 Task: Move the task Create a data backup and recovery plan for a company's IT infrastructure to the section To-Do in the project AdaptFlow and sort the tasks in the project by Due Date
Action: Mouse moved to (466, 236)
Screenshot: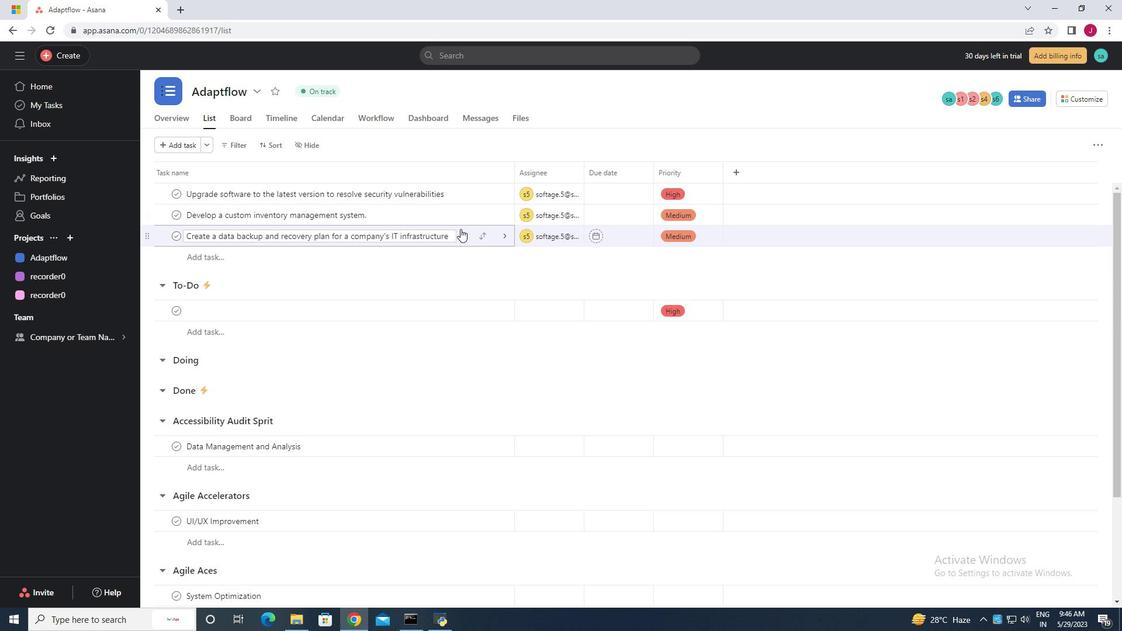 
Action: Mouse pressed left at (466, 236)
Screenshot: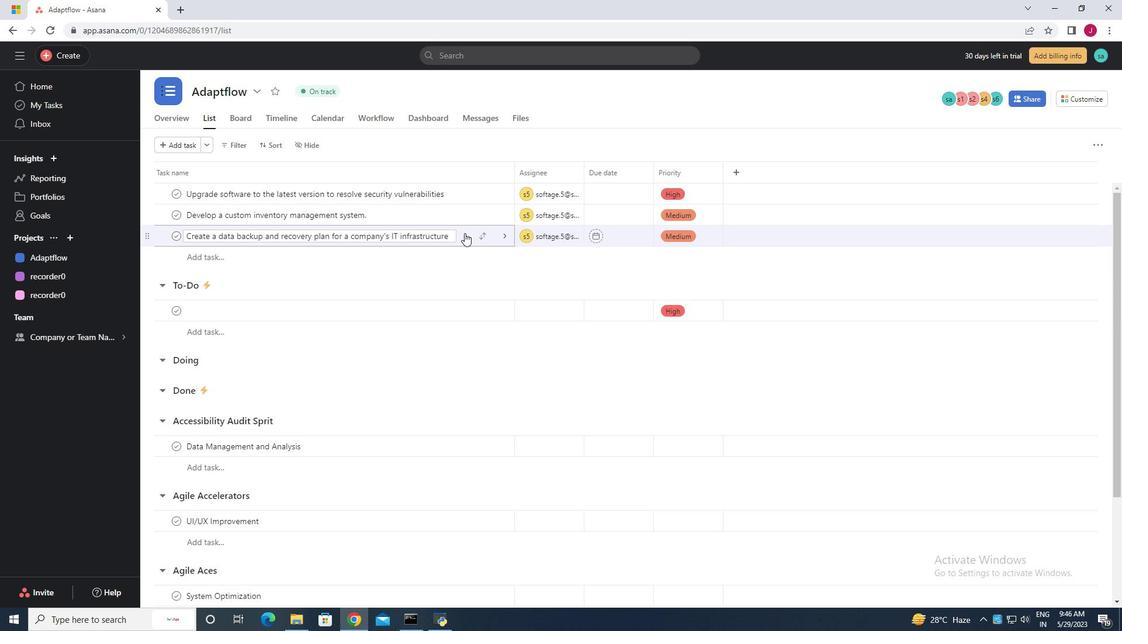 
Action: Mouse moved to (1102, 141)
Screenshot: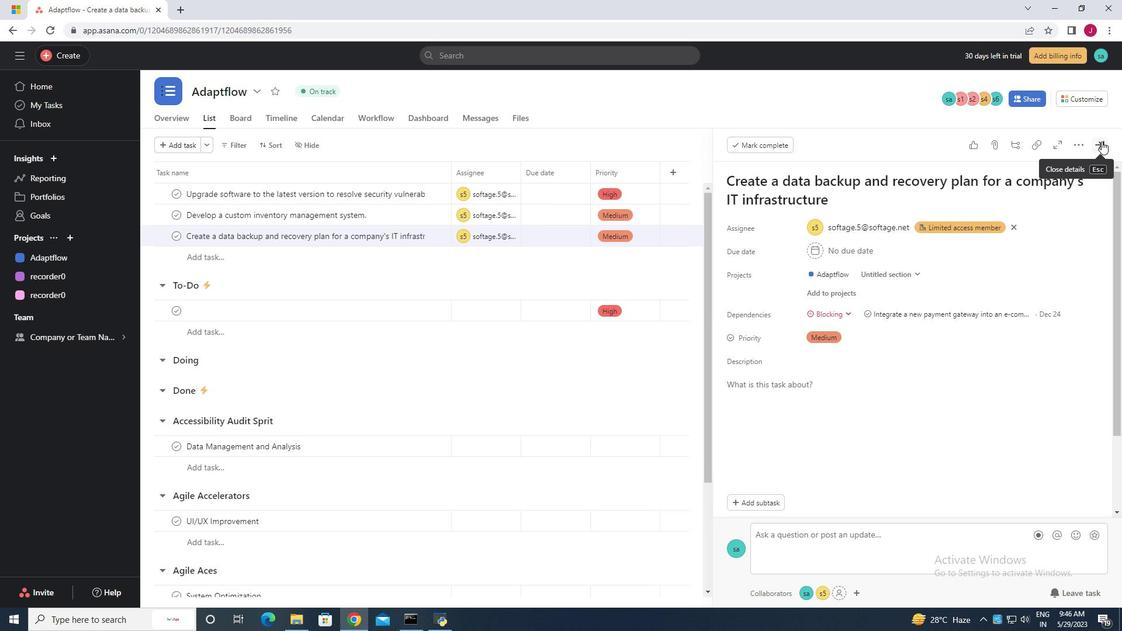 
Action: Mouse pressed left at (1102, 141)
Screenshot: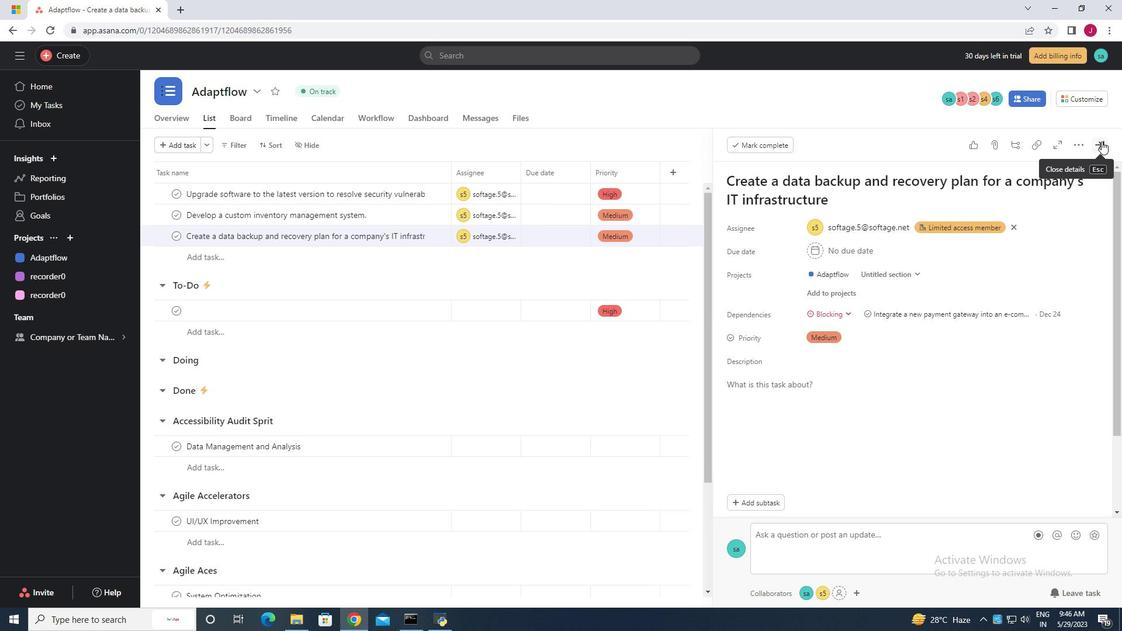 
Action: Mouse moved to (465, 237)
Screenshot: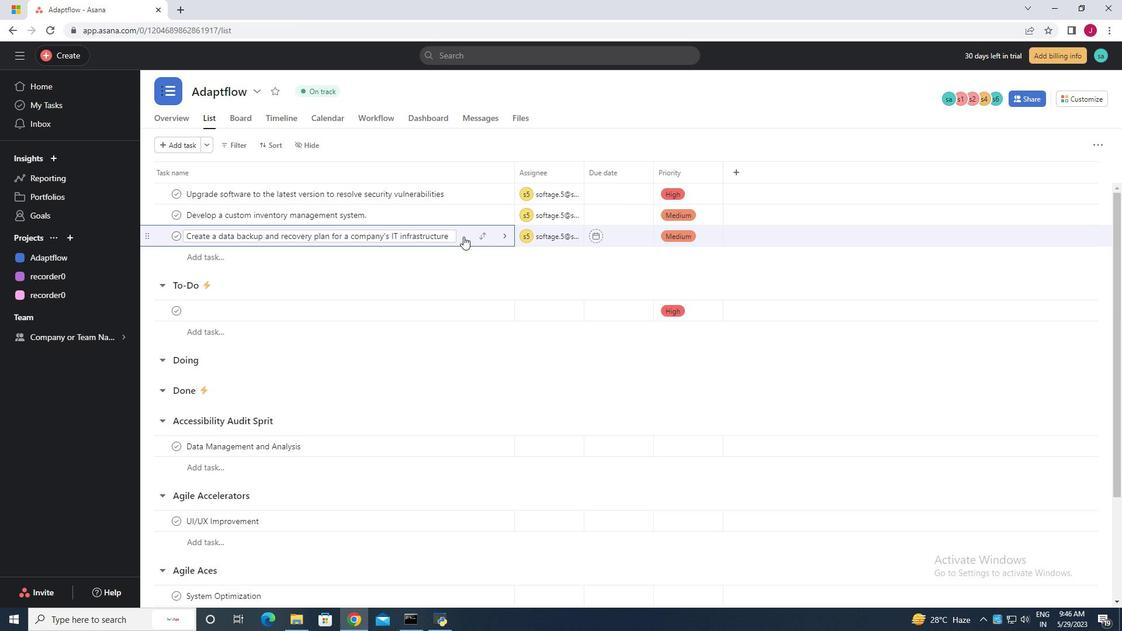 
Action: Mouse pressed left at (465, 237)
Screenshot: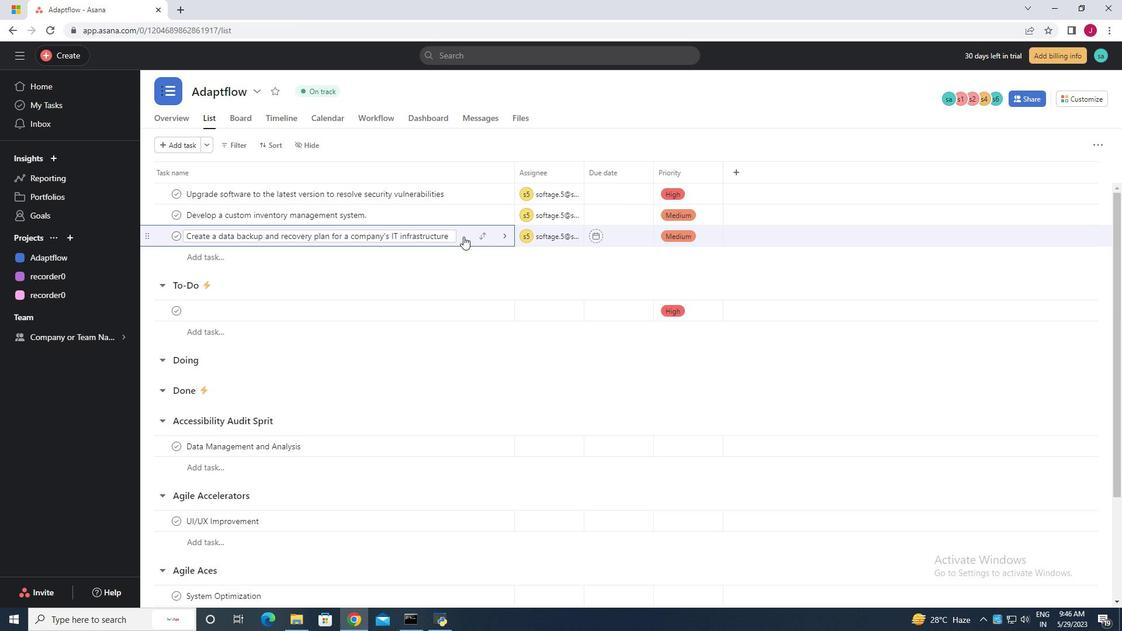 
Action: Mouse moved to (1097, 143)
Screenshot: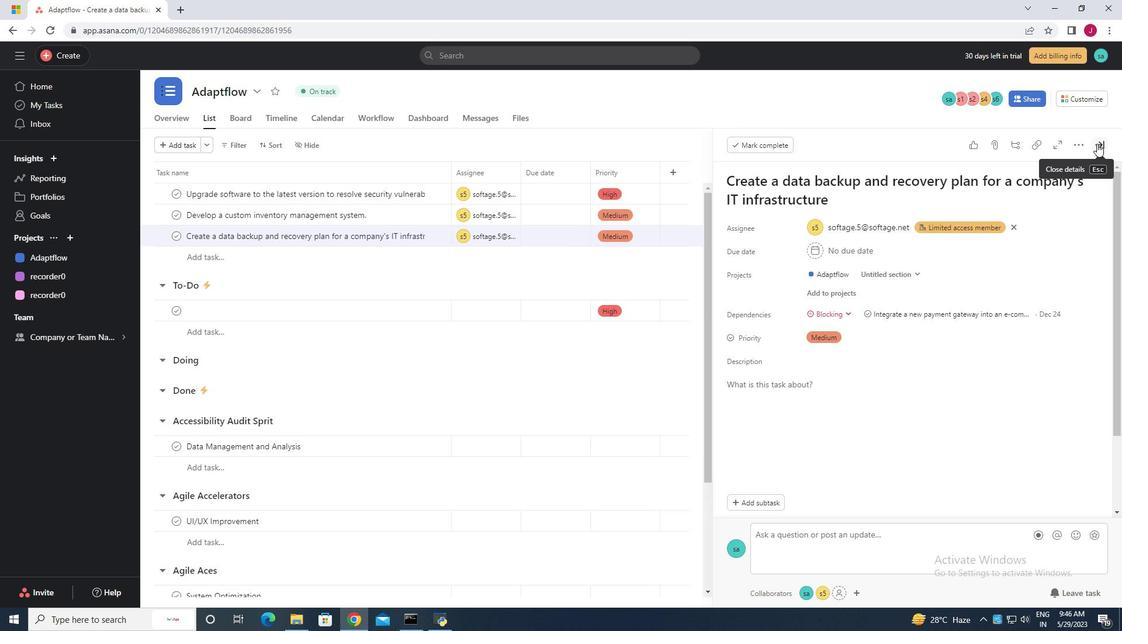 
Action: Mouse pressed left at (1097, 143)
Screenshot: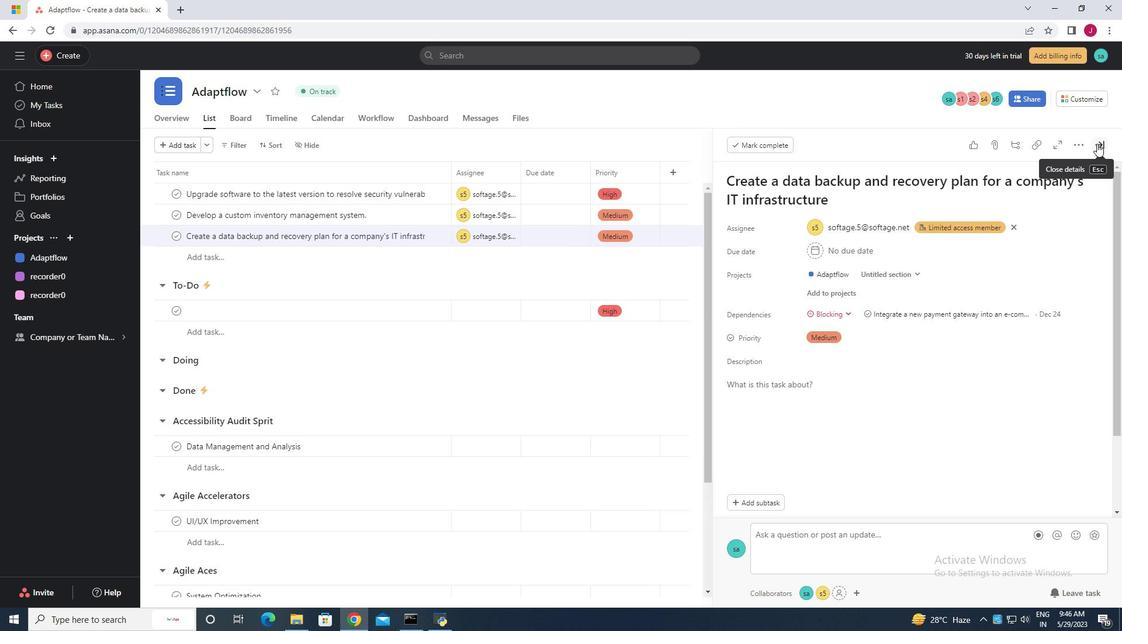 
Action: Mouse moved to (491, 236)
Screenshot: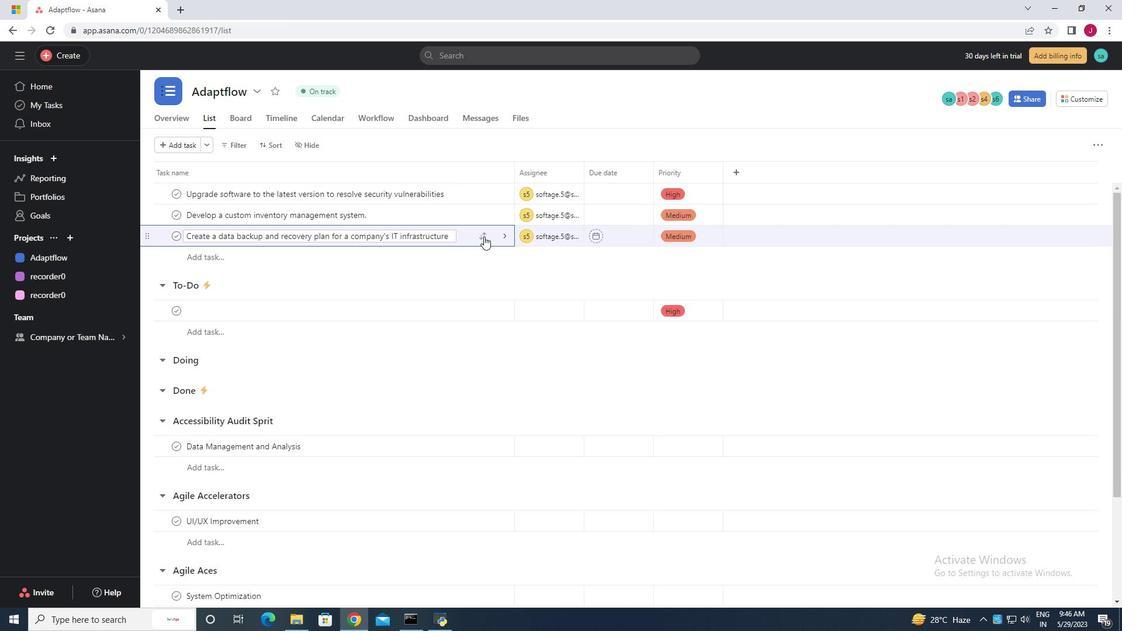 
Action: Mouse pressed left at (491, 236)
Screenshot: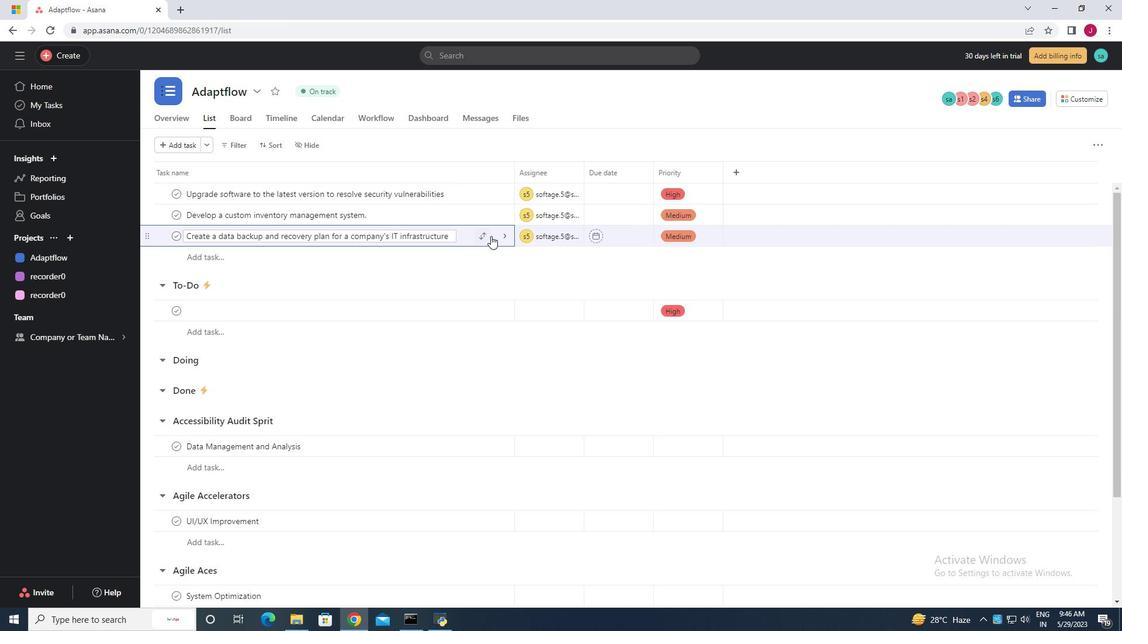 
Action: Mouse moved to (1100, 141)
Screenshot: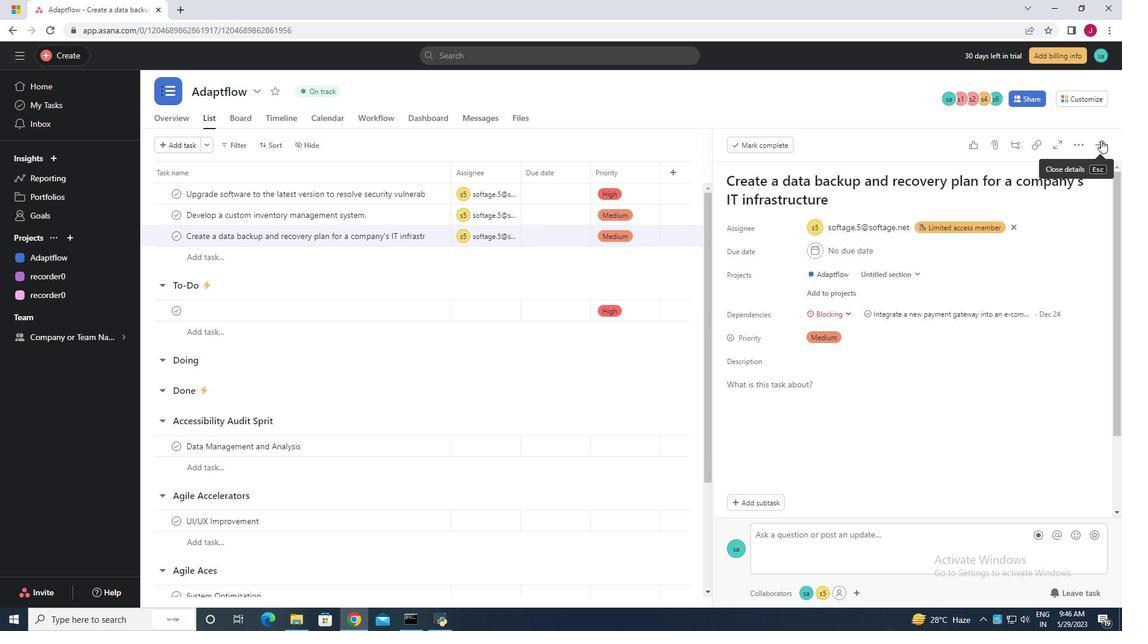 
Action: Mouse pressed left at (1100, 141)
Screenshot: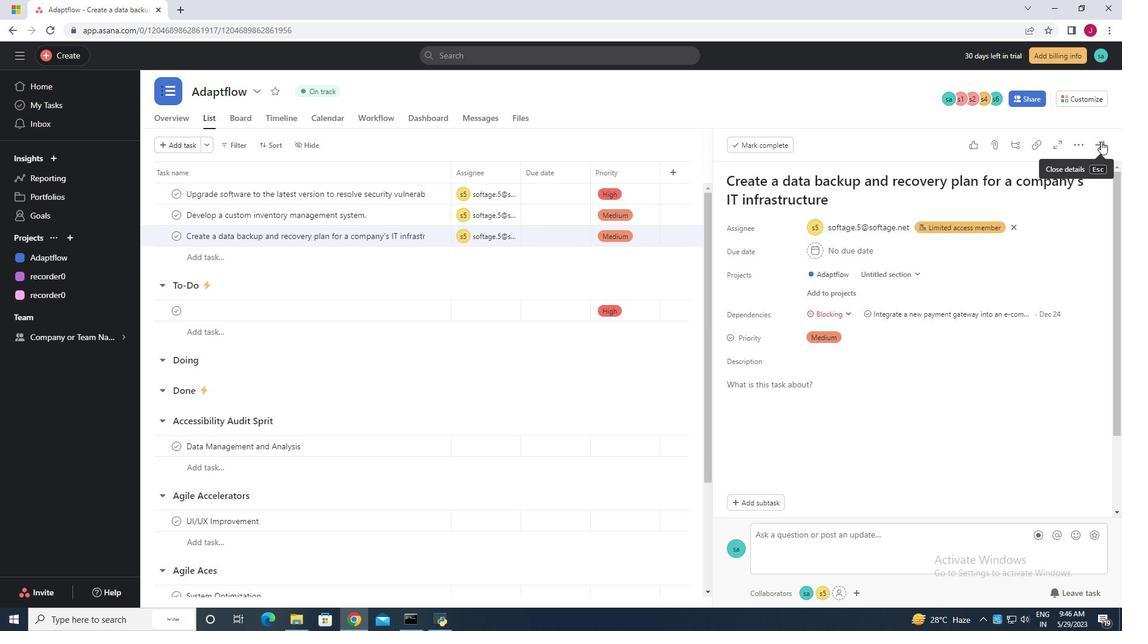 
Action: Mouse moved to (461, 230)
Screenshot: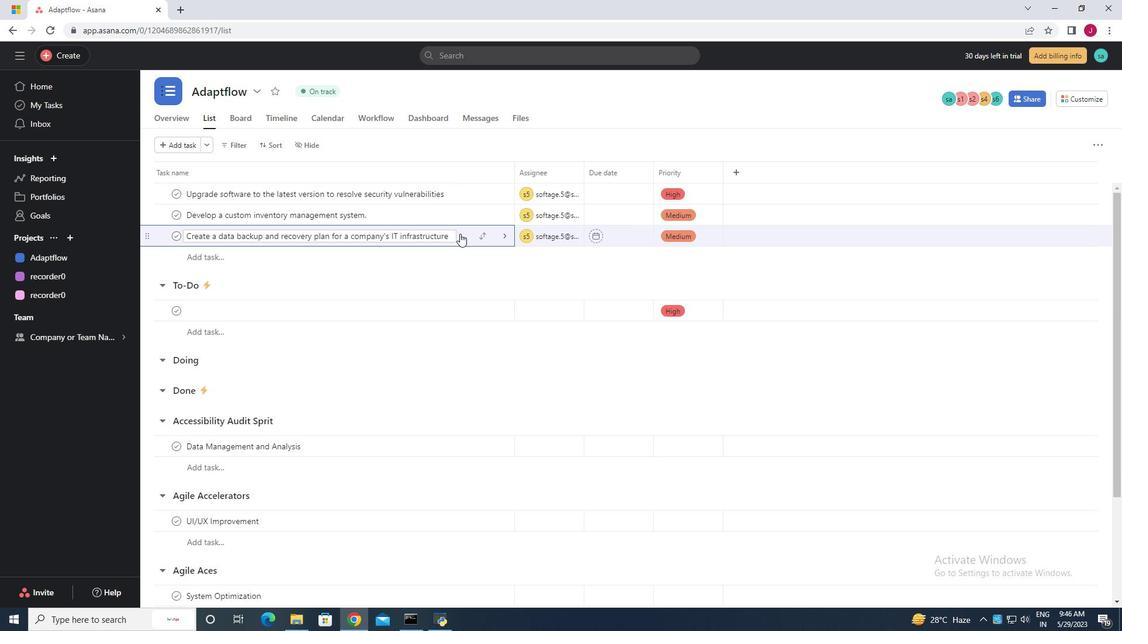 
Action: Mouse pressed left at (461, 230)
Screenshot: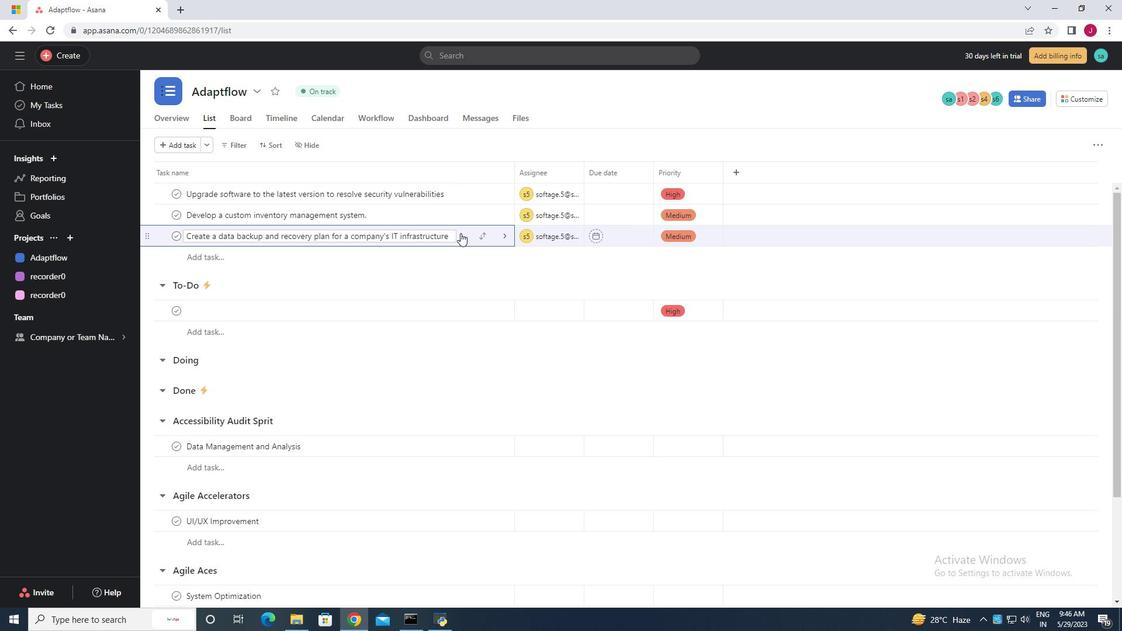 
Action: Mouse moved to (1093, 143)
Screenshot: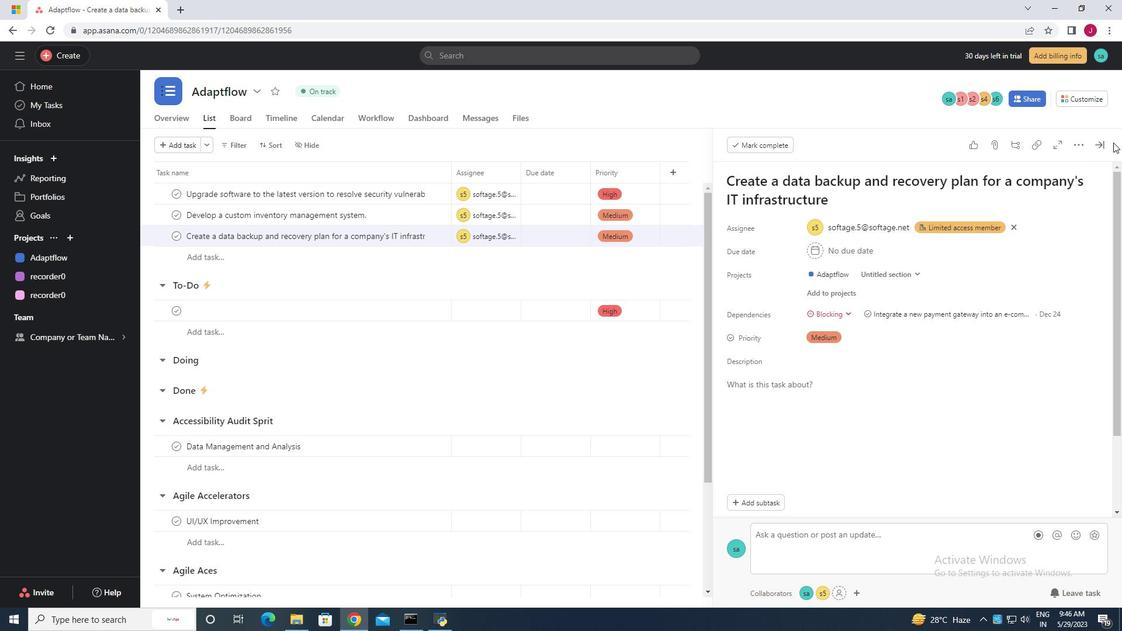 
Action: Mouse pressed left at (1093, 143)
Screenshot: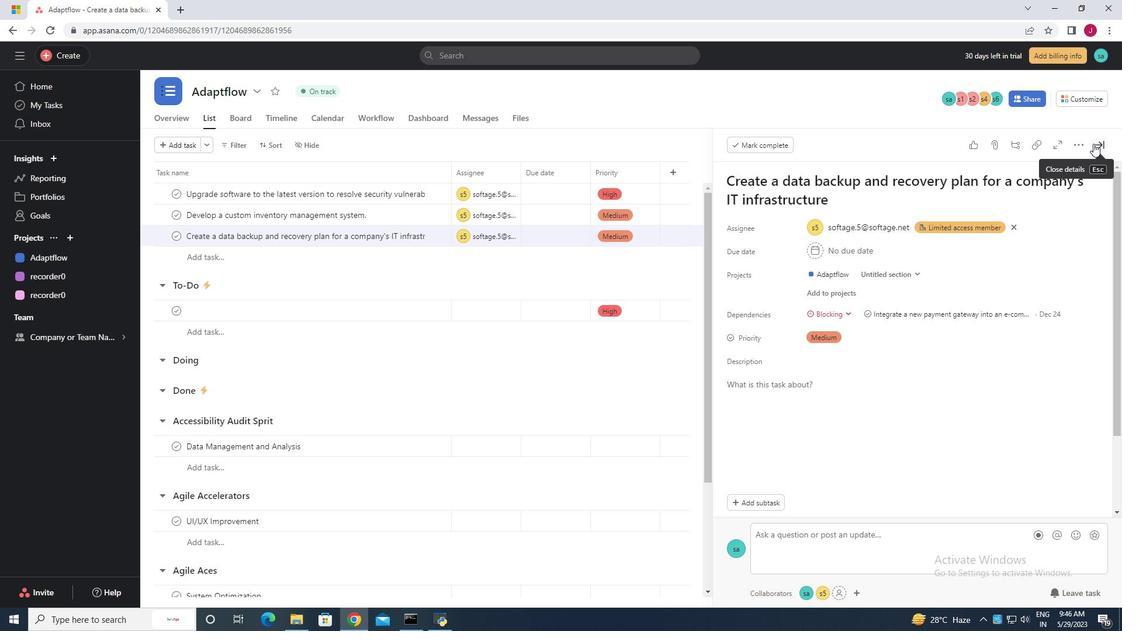 
Action: Mouse moved to (433, 238)
Screenshot: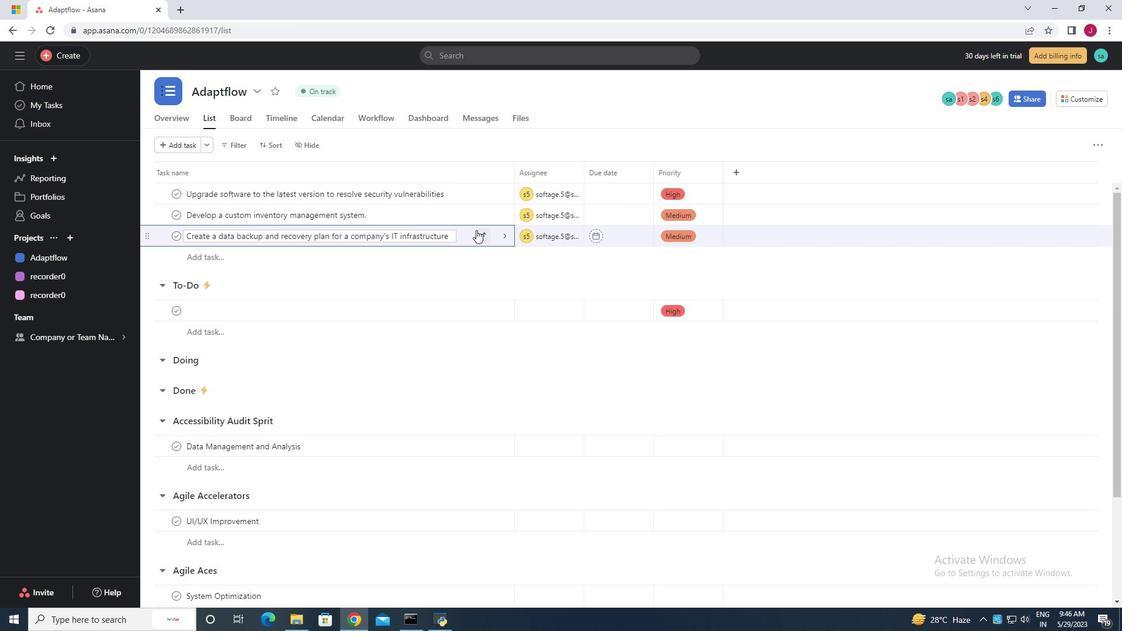 
Action: Mouse pressed left at (433, 238)
Screenshot: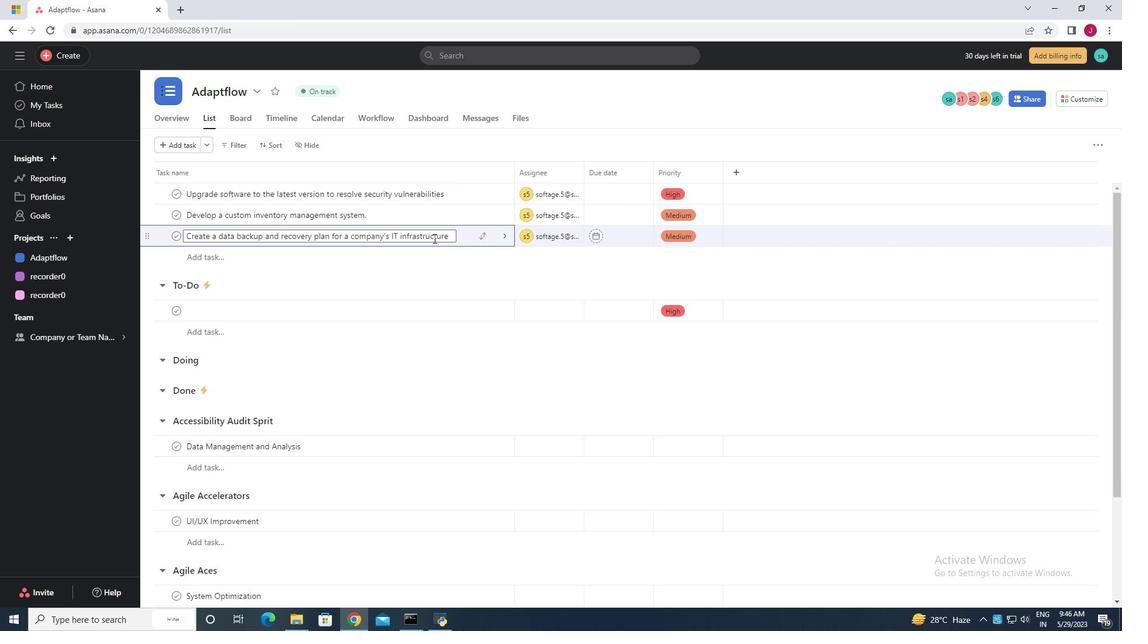 
Action: Mouse moved to (482, 234)
Screenshot: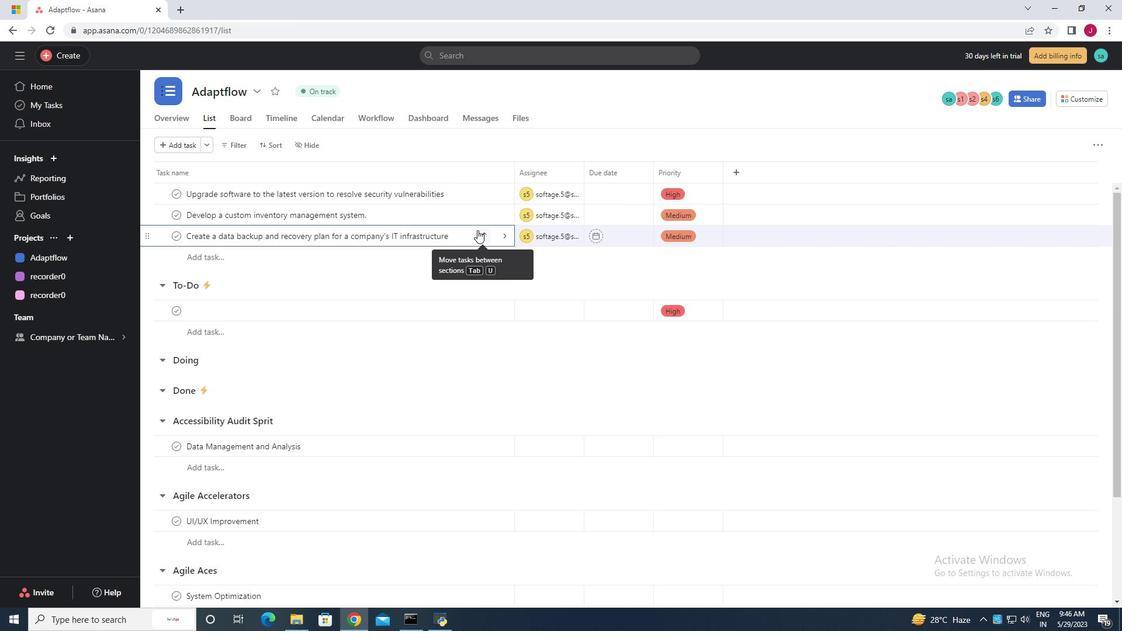 
Action: Mouse pressed left at (482, 234)
Screenshot: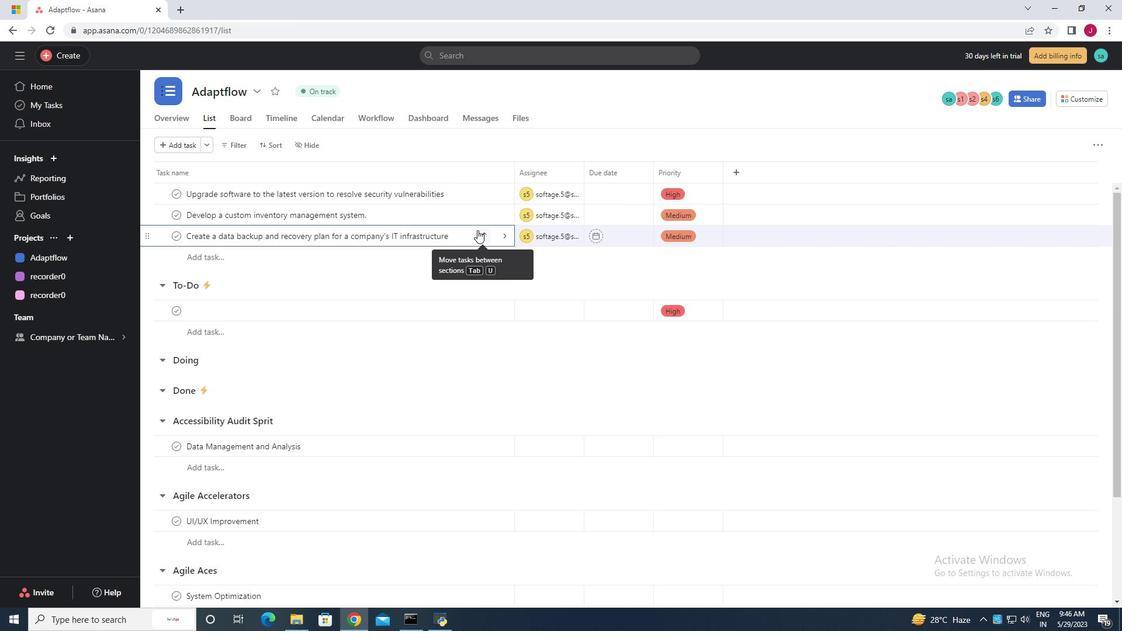 
Action: Mouse moved to (424, 297)
Screenshot: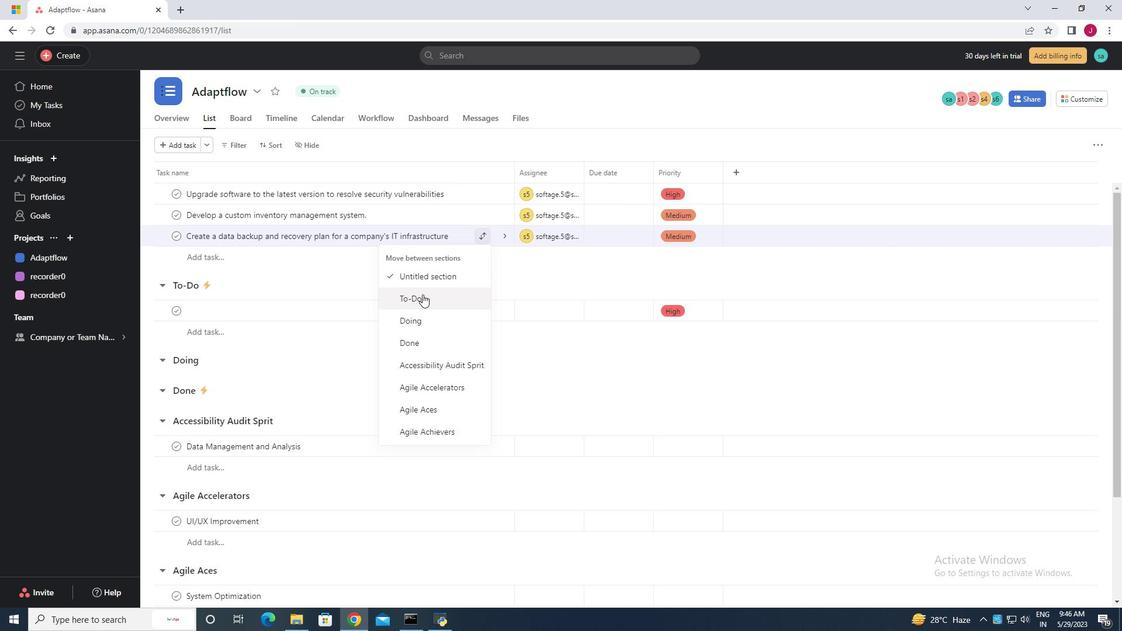 
Action: Mouse pressed left at (424, 297)
Screenshot: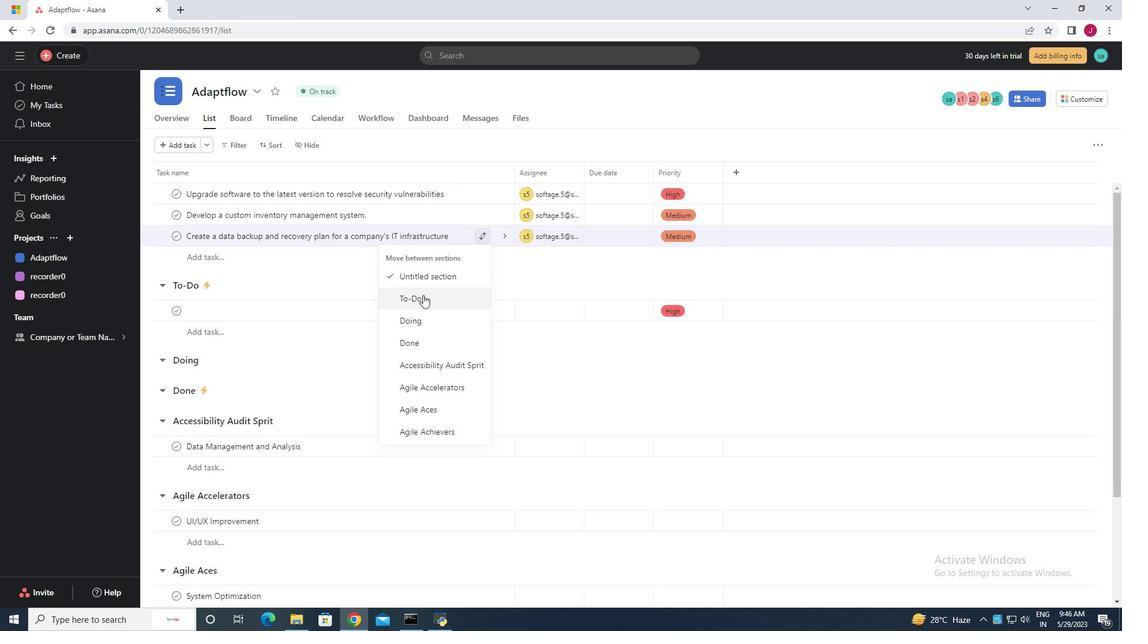 
Action: Mouse moved to (633, 288)
Screenshot: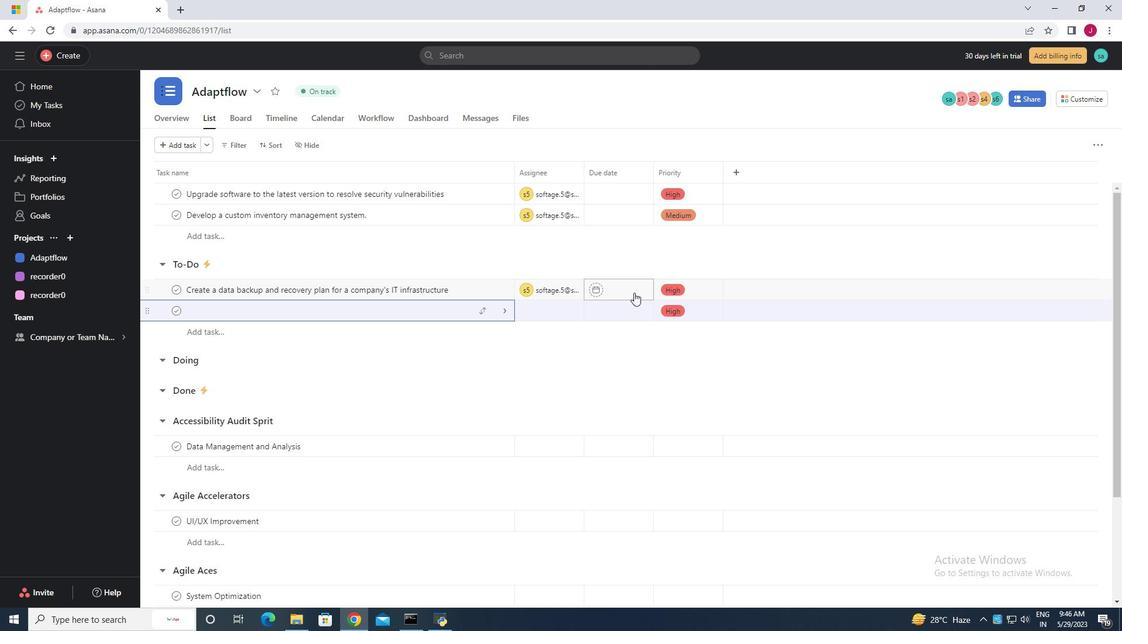 
Action: Mouse pressed left at (633, 288)
Screenshot: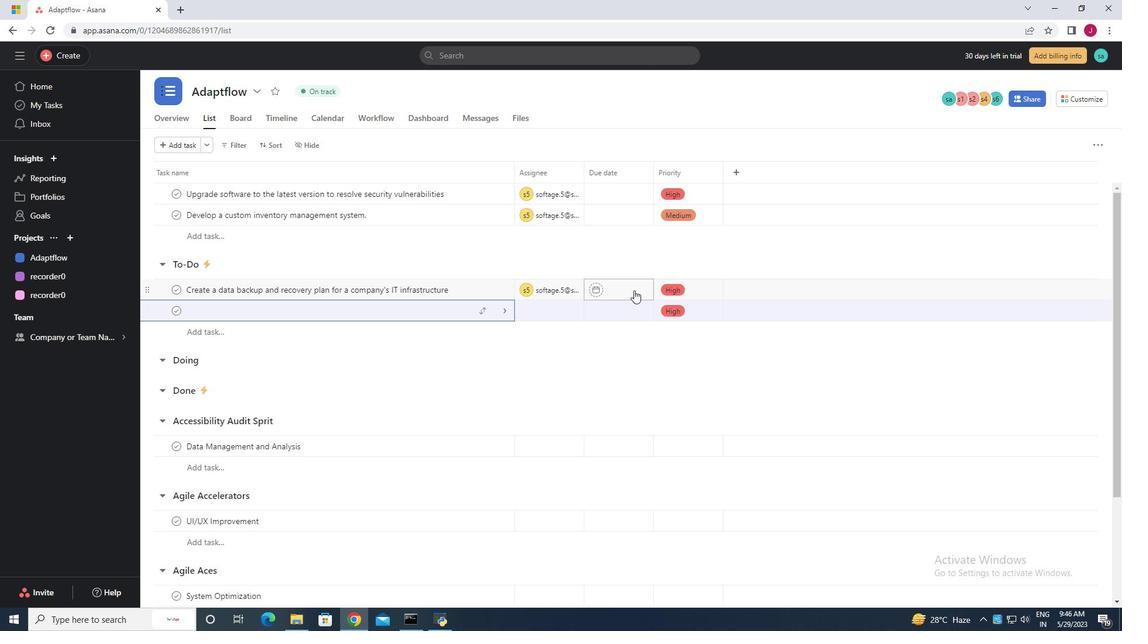 
Action: Mouse moved to (628, 287)
Screenshot: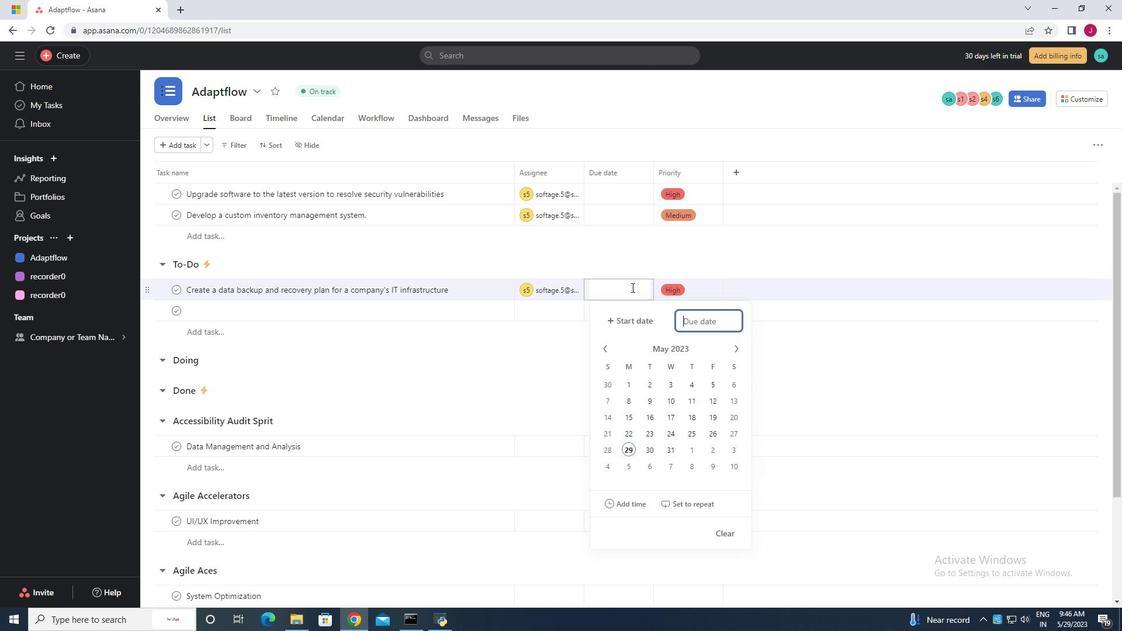 
Action: Mouse pressed left at (628, 287)
Screenshot: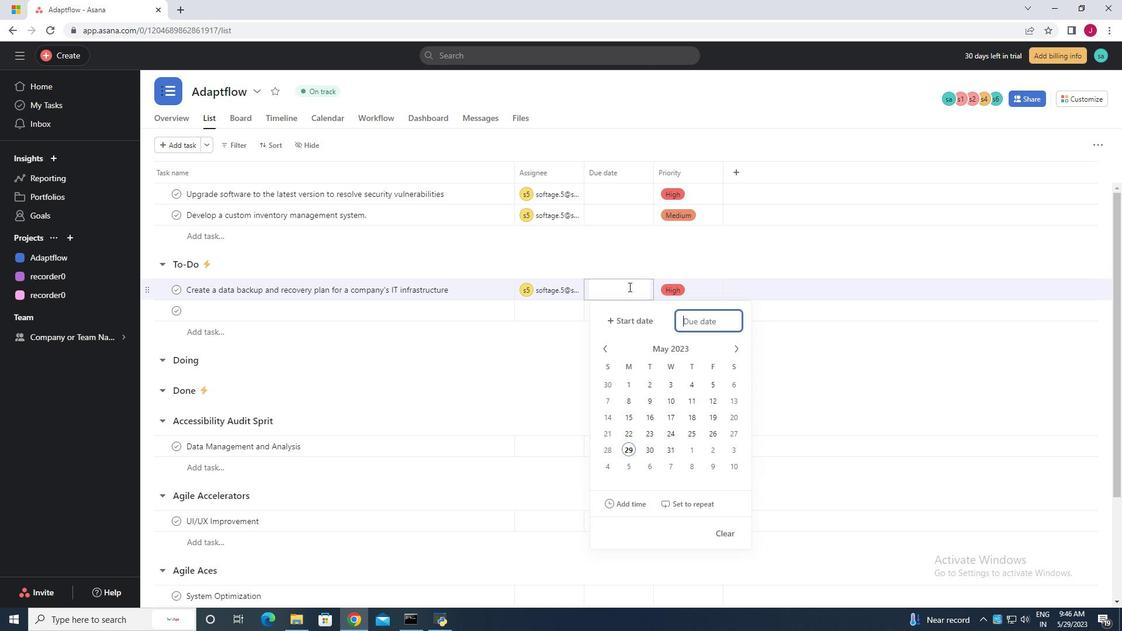 
Action: Mouse moved to (516, 364)
Screenshot: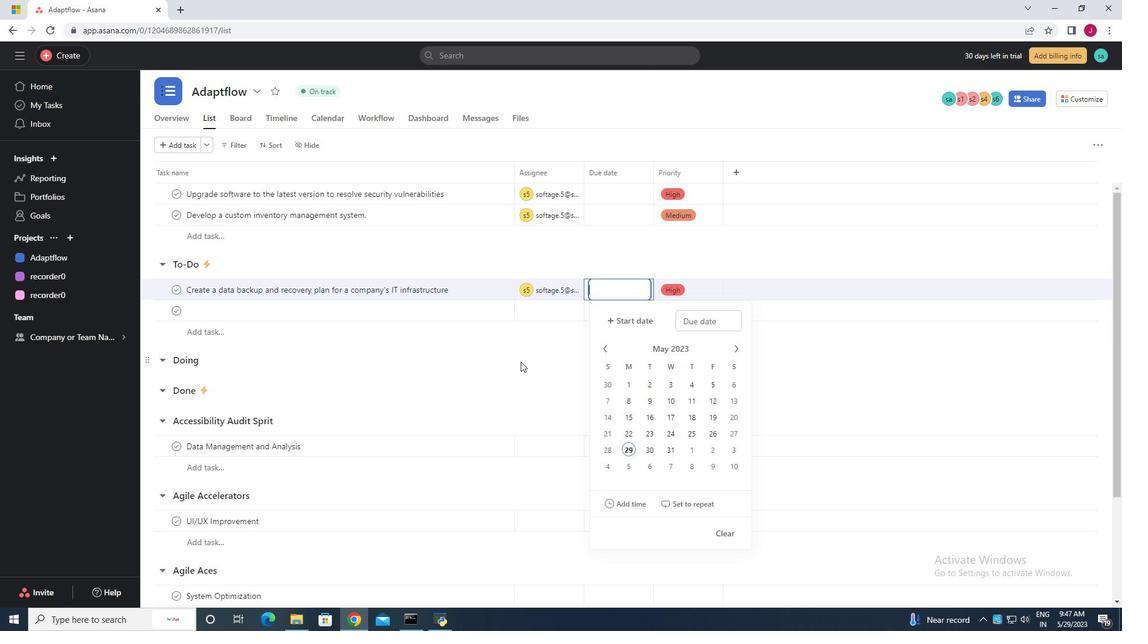 
Action: Mouse pressed left at (516, 364)
Screenshot: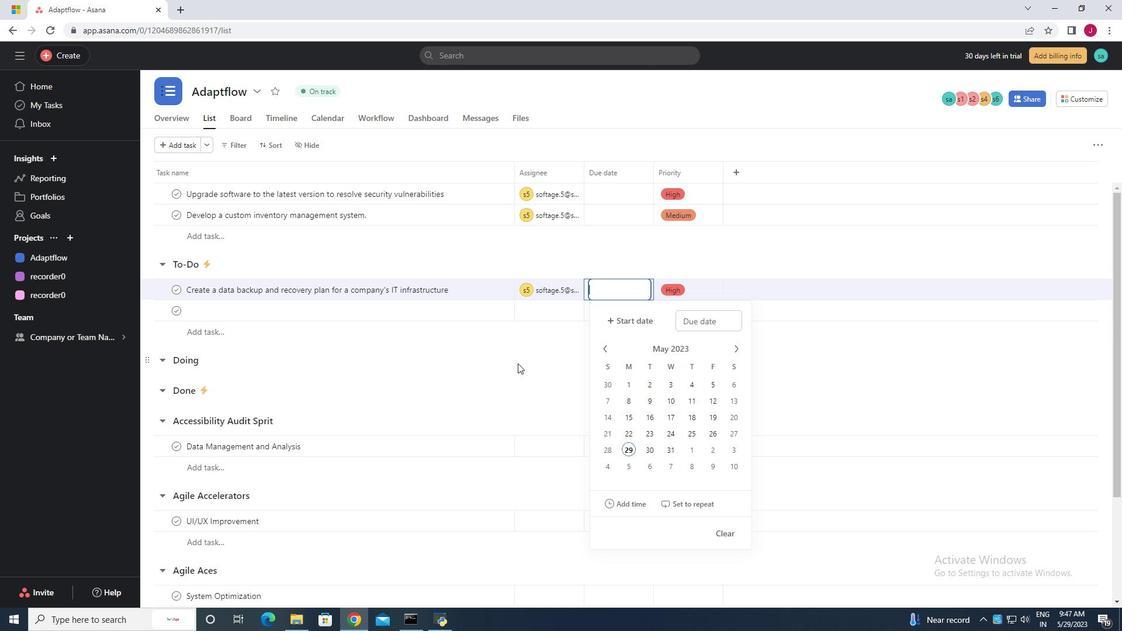 
Action: Mouse moved to (609, 287)
Screenshot: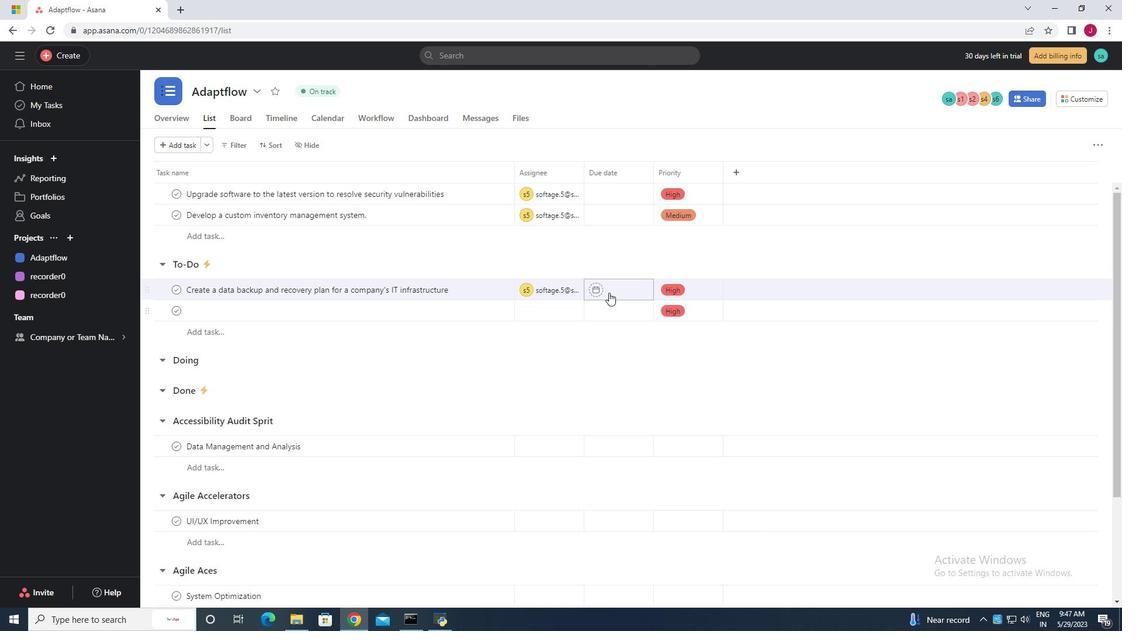 
Action: Mouse pressed right at (609, 287)
Screenshot: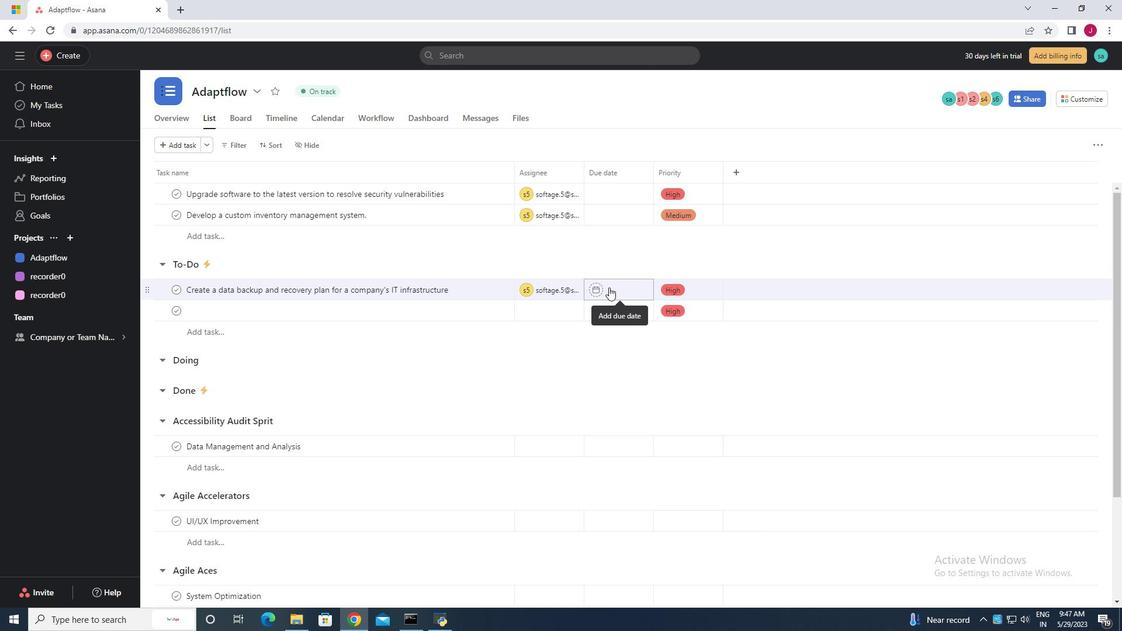 
Action: Mouse moved to (608, 285)
Screenshot: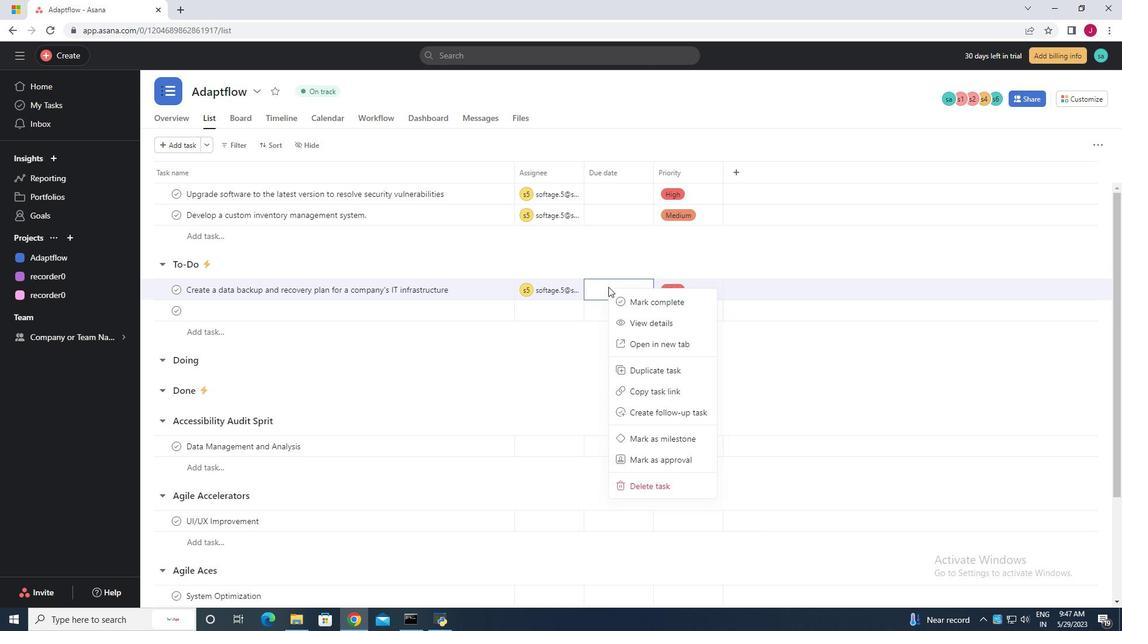 
Action: Mouse pressed left at (608, 285)
Screenshot: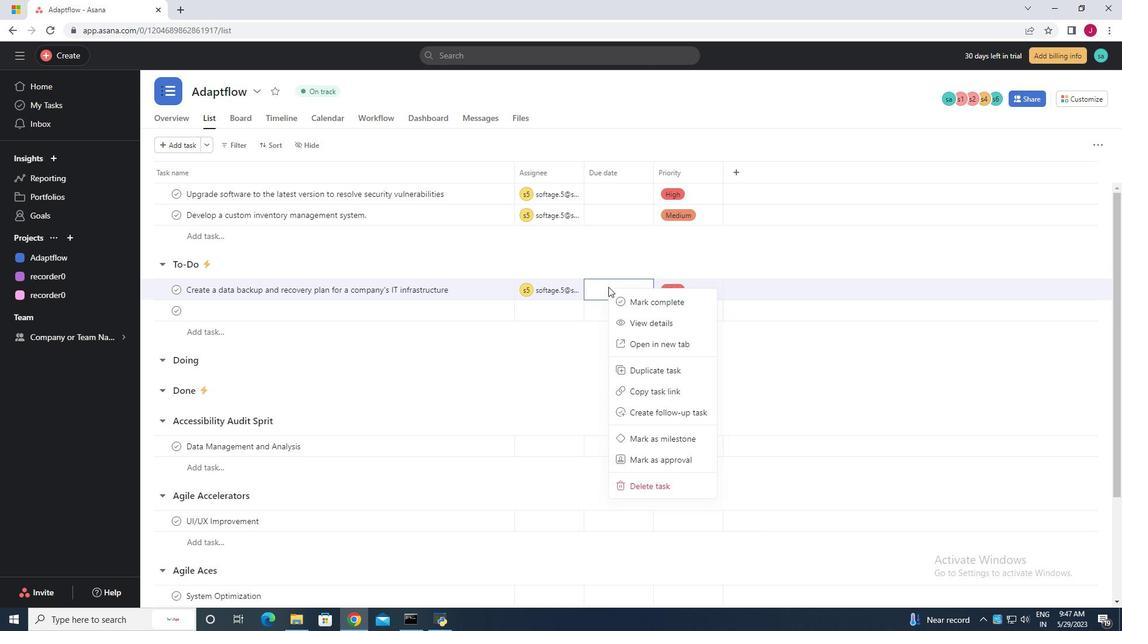 
Action: Mouse moved to (551, 336)
Screenshot: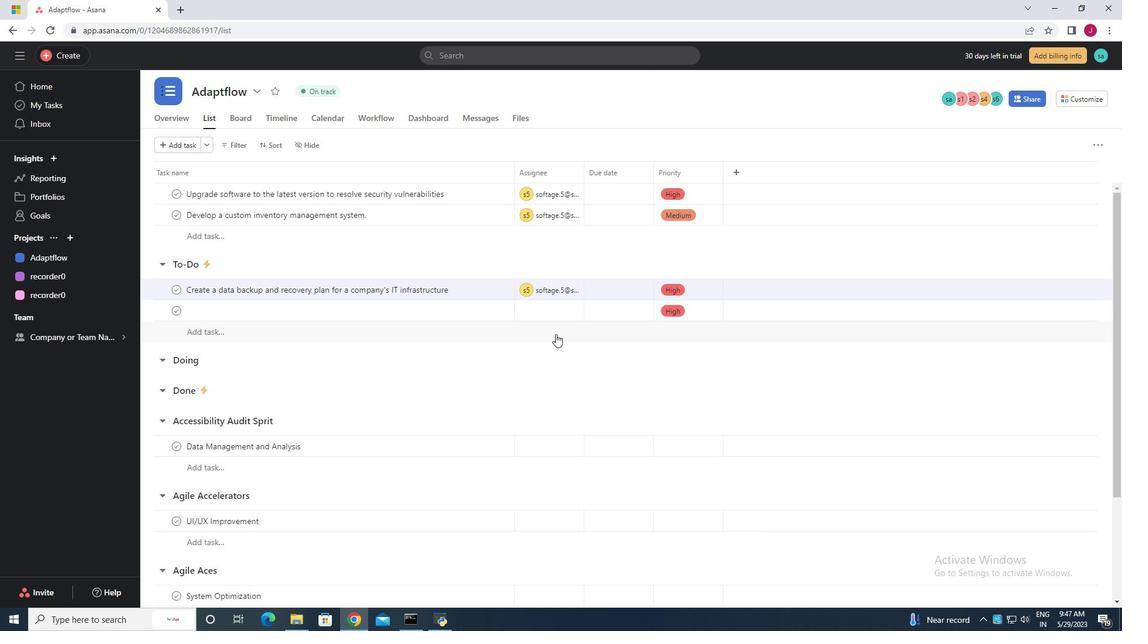 
Action: Mouse pressed left at (551, 336)
Screenshot: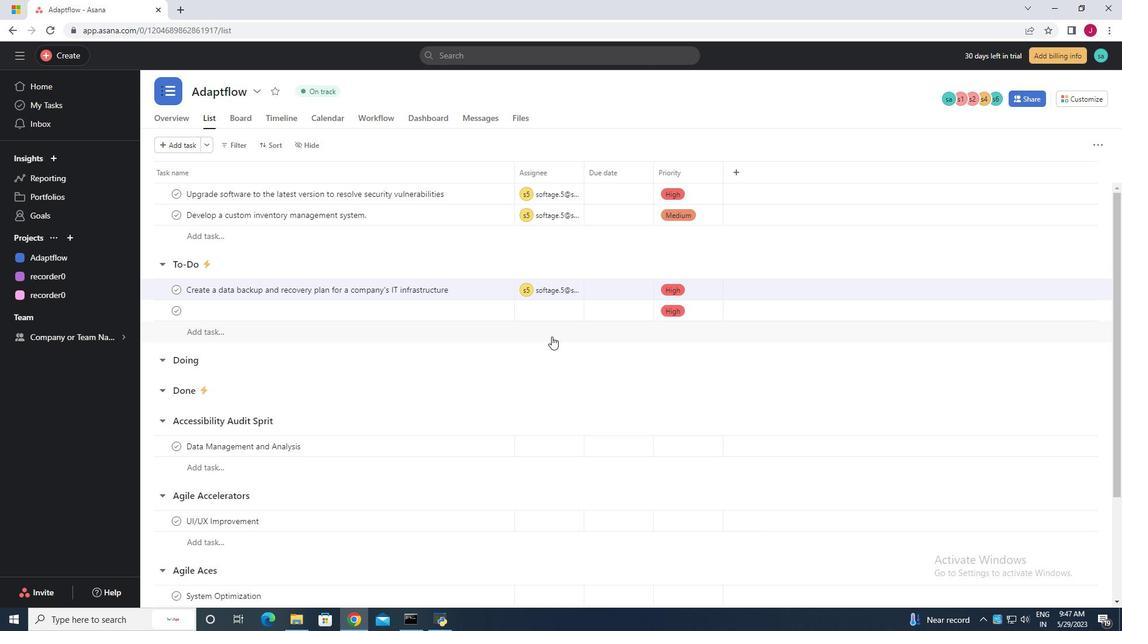 
Action: Mouse moved to (575, 365)
Screenshot: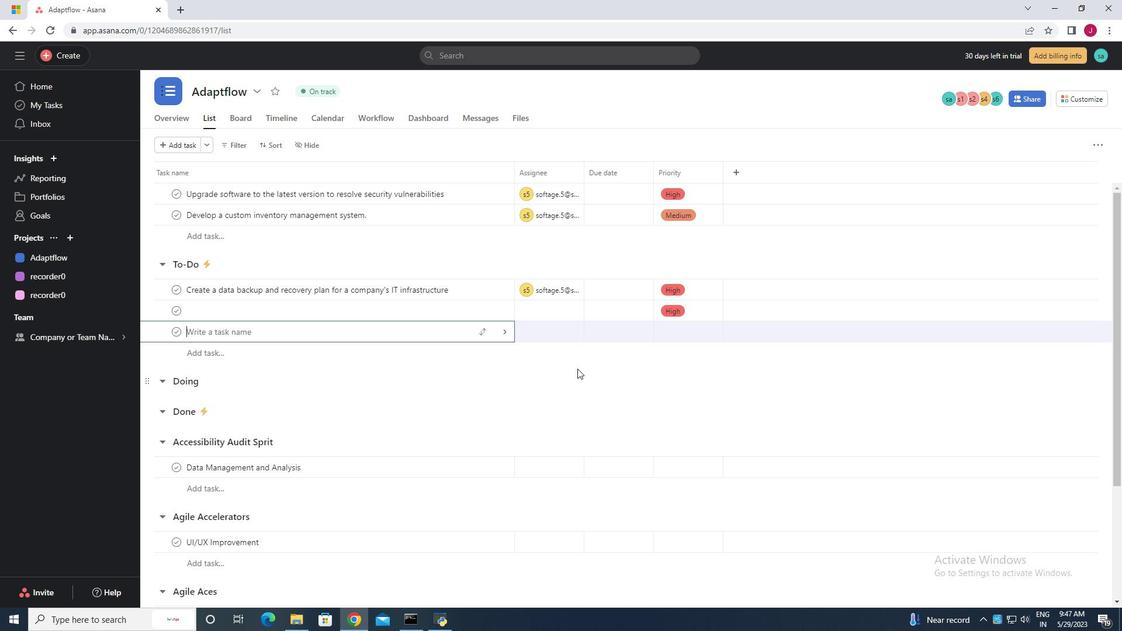 
